 Task: Review and organize tasks by importance and read their details.
Action: Mouse moved to (5, 126)
Screenshot: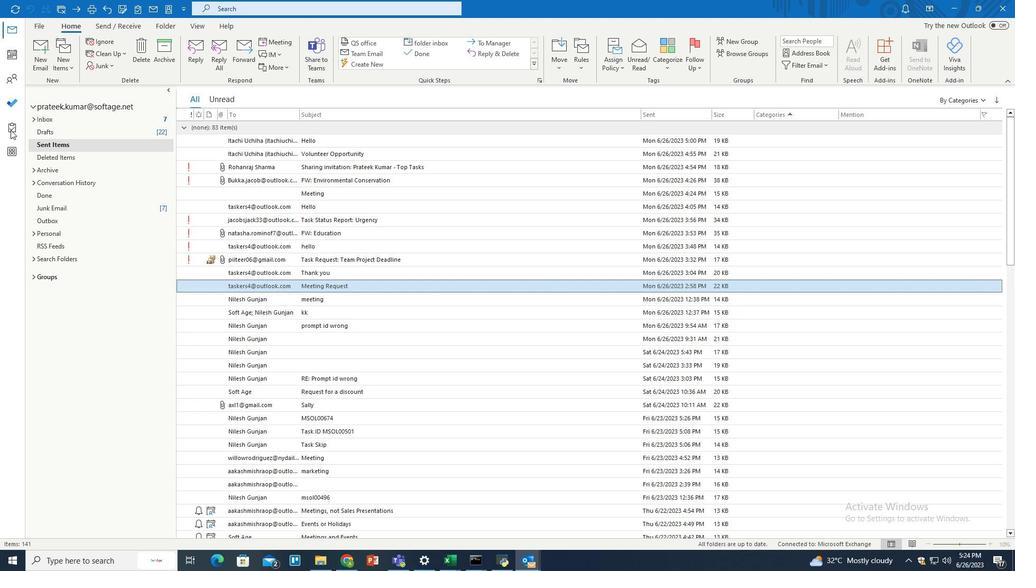 
Action: Mouse pressed left at (5, 126)
Screenshot: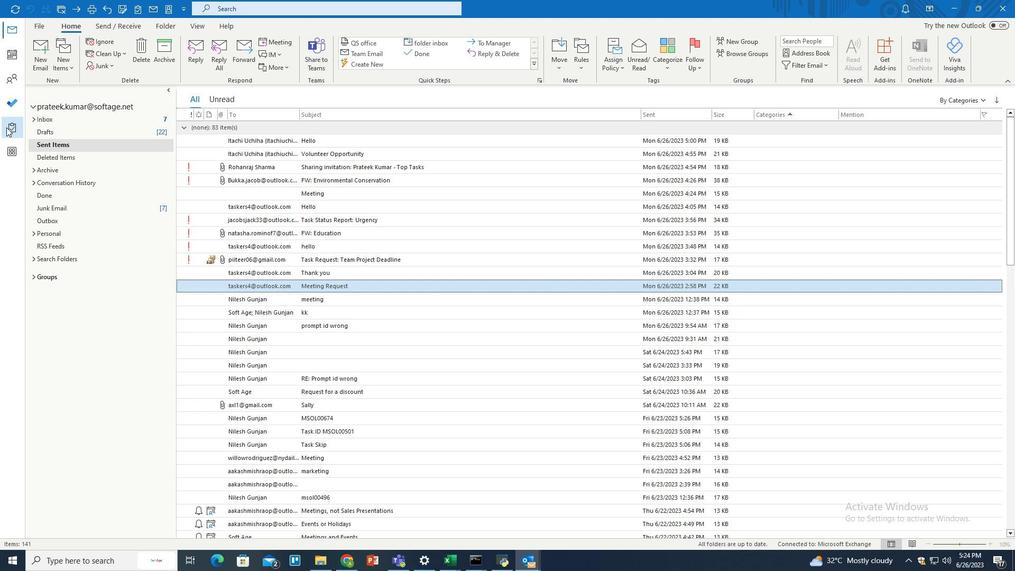 
Action: Mouse moved to (200, 23)
Screenshot: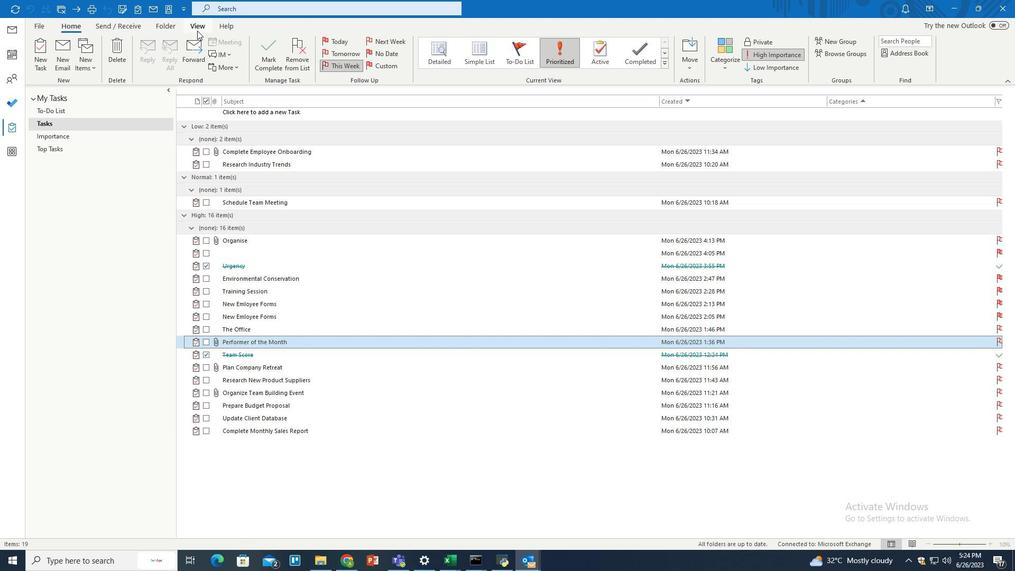 
Action: Mouse pressed left at (200, 23)
Screenshot: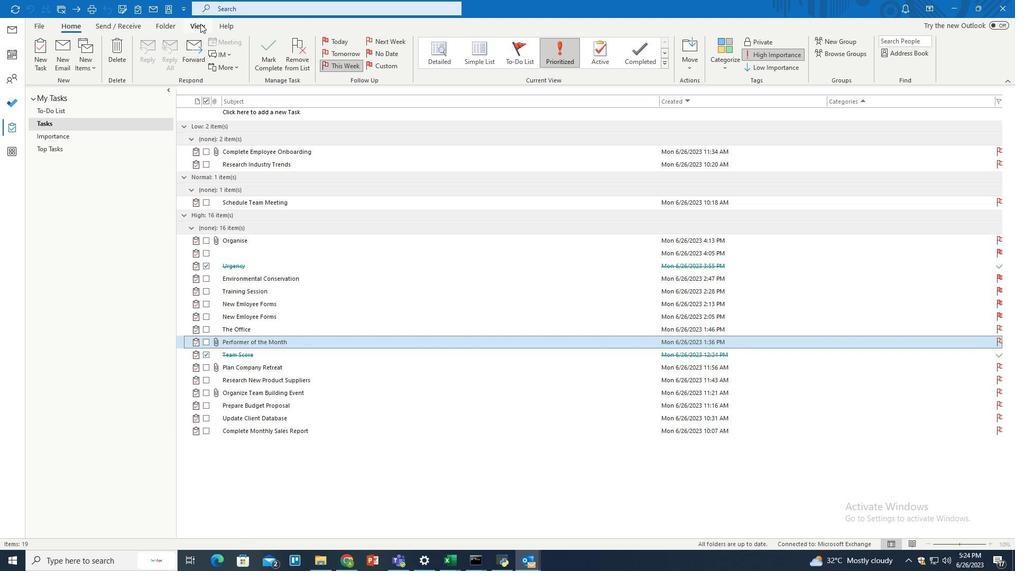 
Action: Mouse moved to (123, 63)
Screenshot: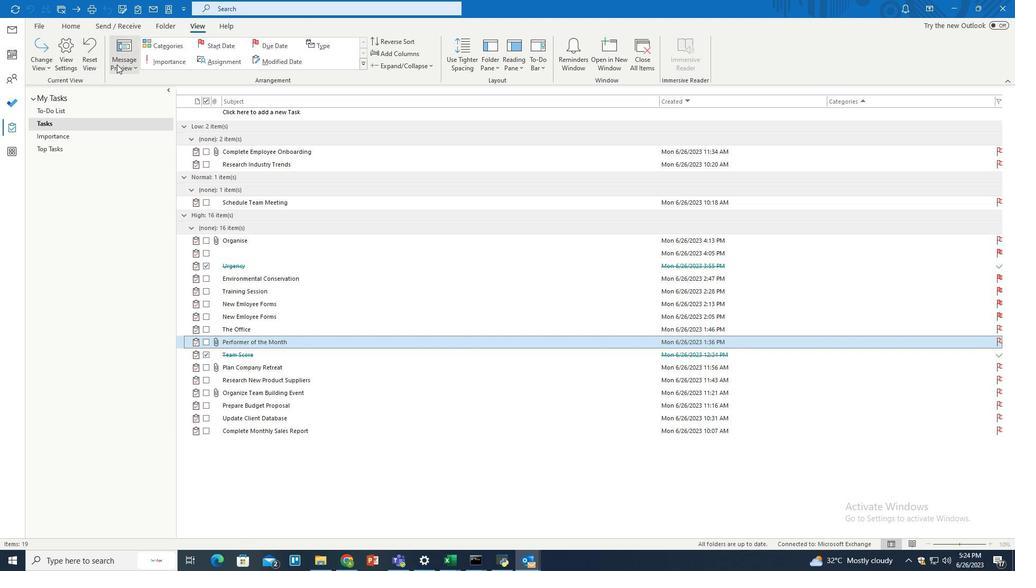 
Action: Mouse pressed left at (123, 63)
Screenshot: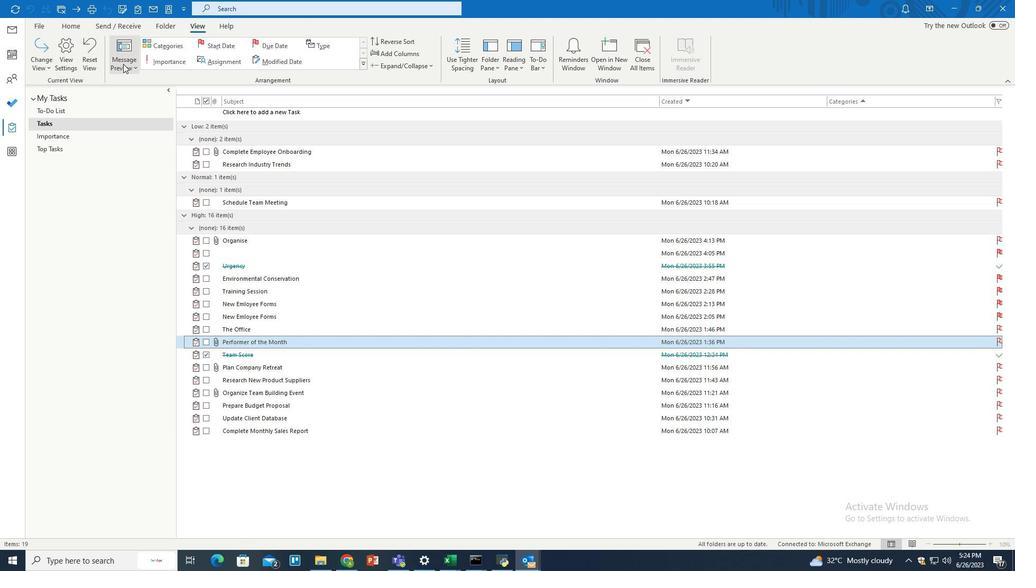 
Action: Mouse moved to (138, 105)
Screenshot: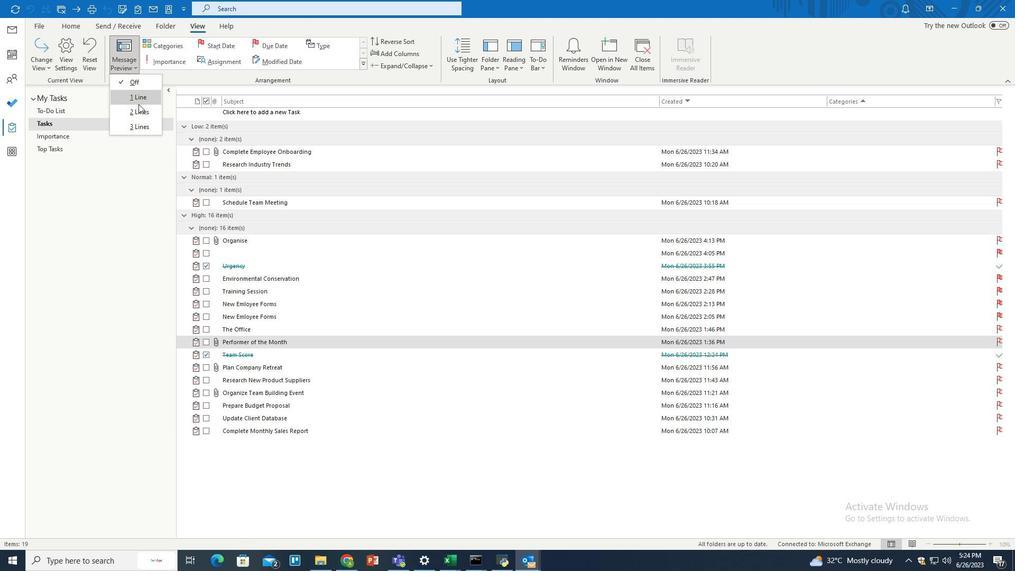 
Action: Mouse pressed left at (138, 105)
Screenshot: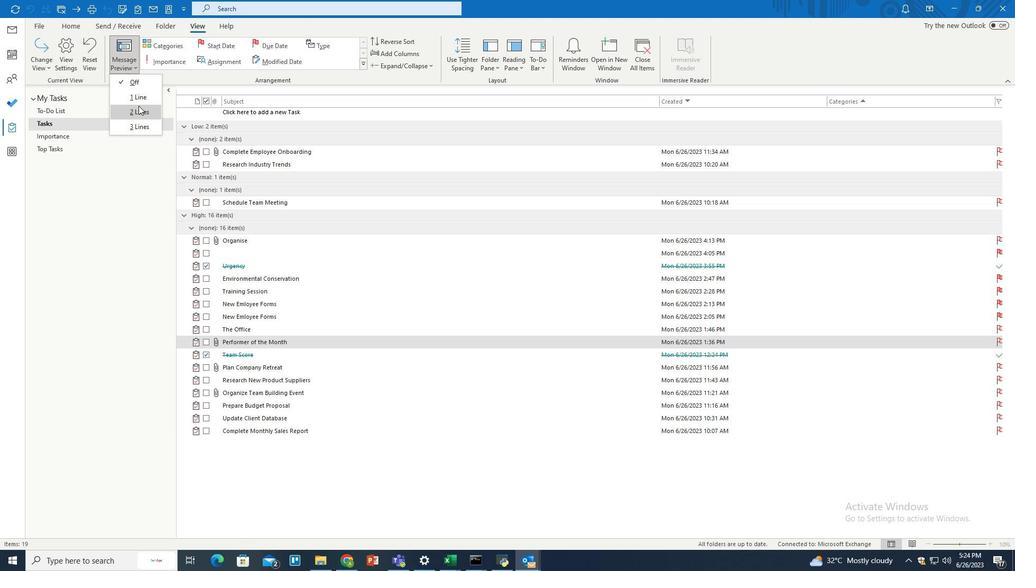 
Action: Mouse moved to (386, 35)
Screenshot: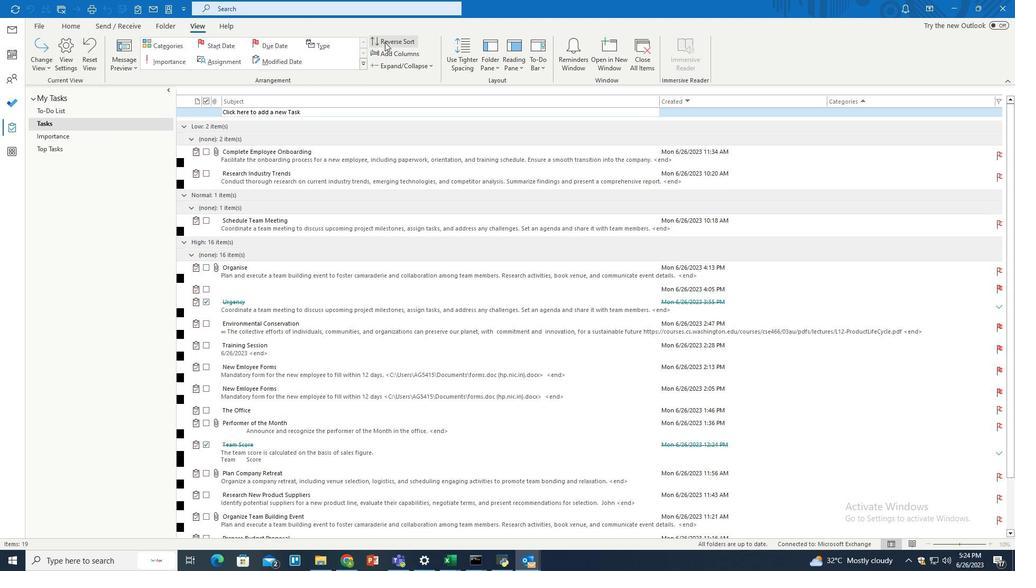 
Action: Mouse pressed left at (386, 35)
Screenshot: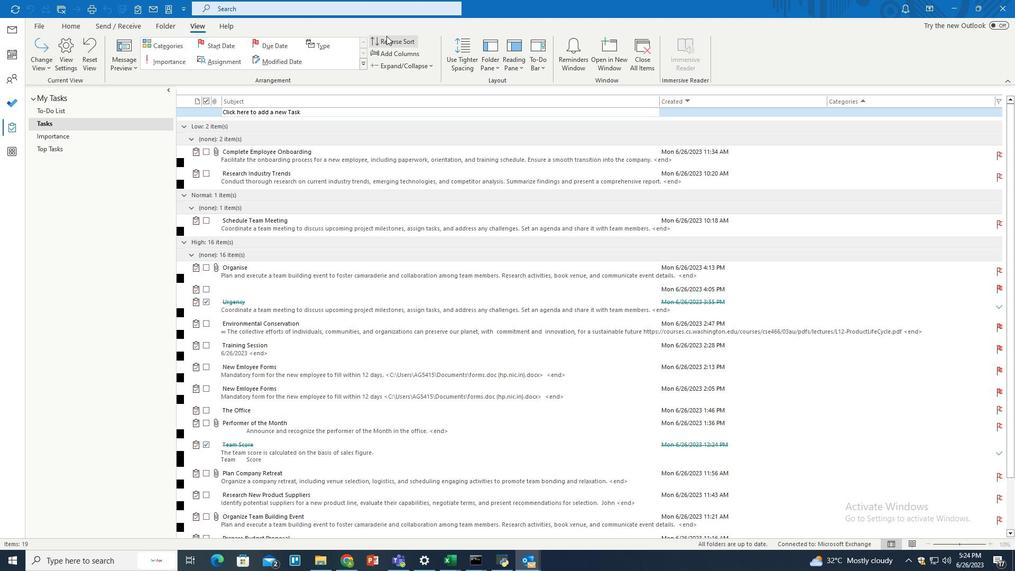 
Action: Mouse moved to (248, 239)
Screenshot: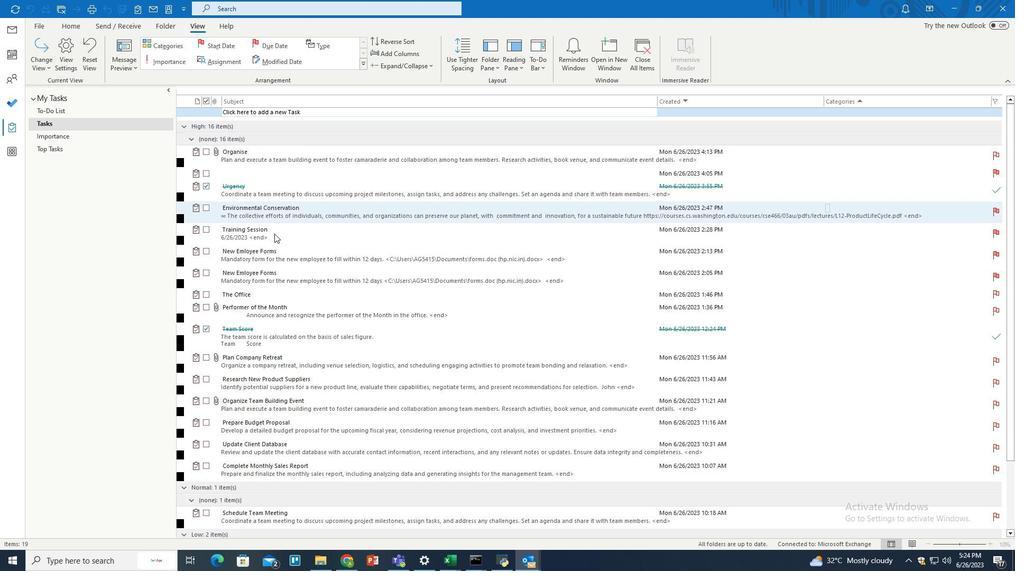 
